 Task: Change curved connector line to solid.
Action: Mouse moved to (579, 337)
Screenshot: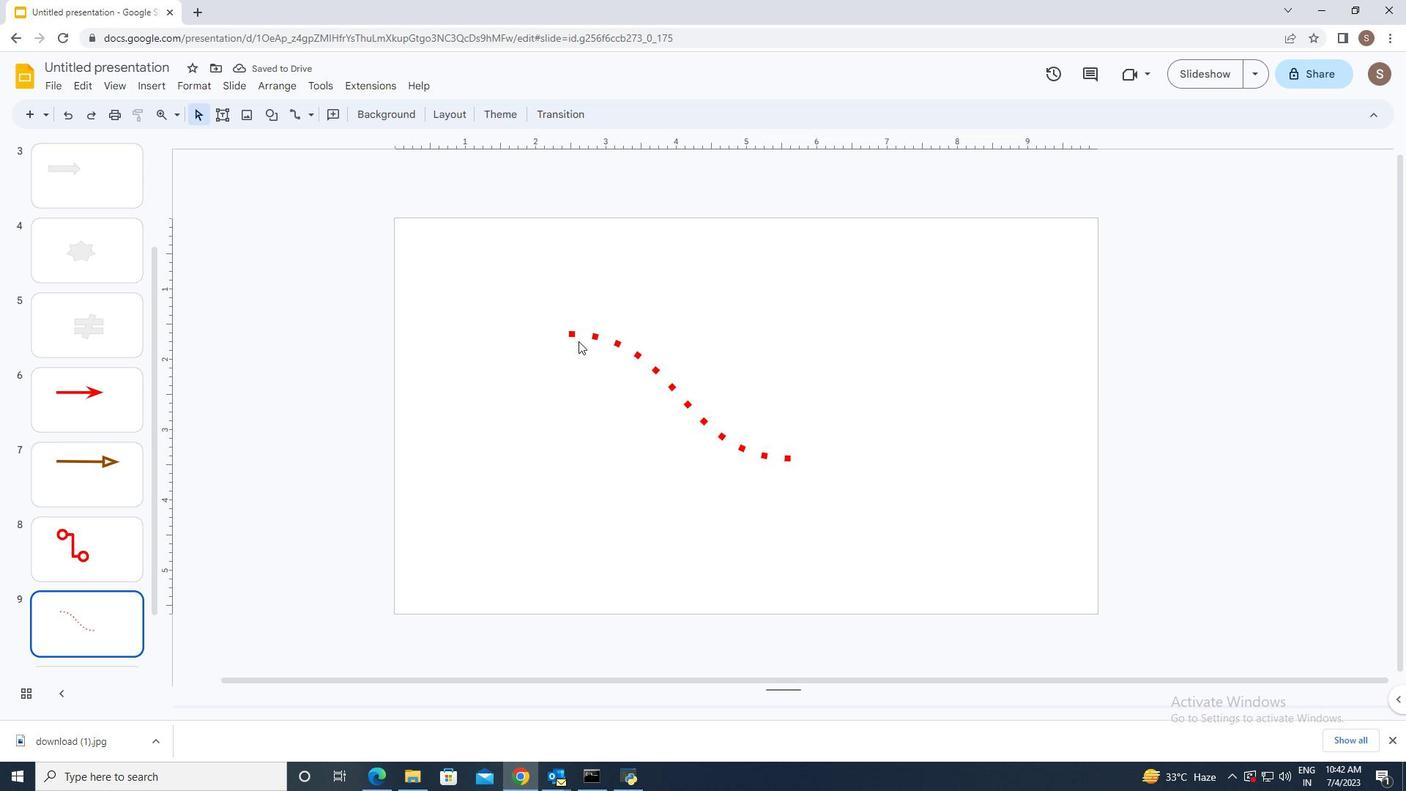 
Action: Mouse pressed left at (579, 337)
Screenshot: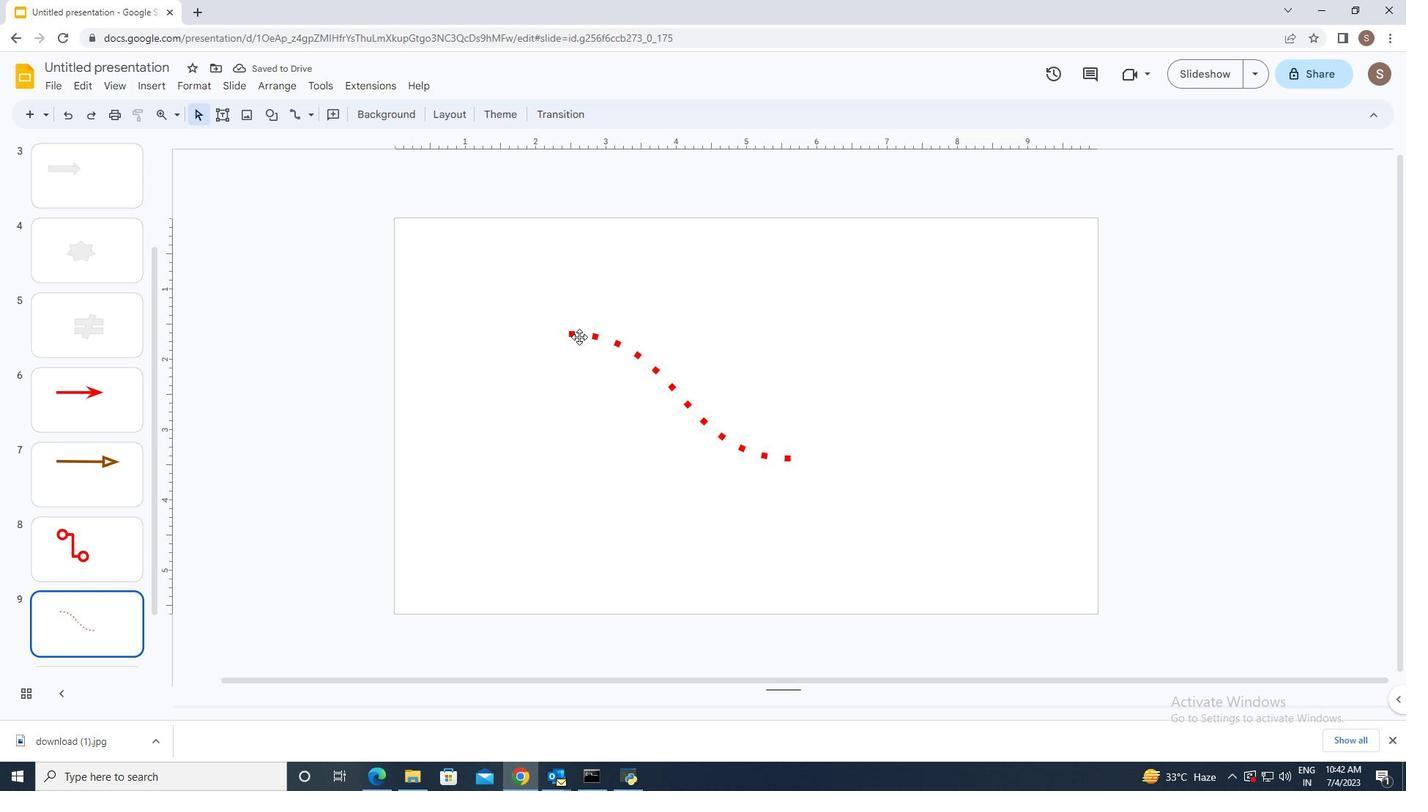 
Action: Mouse moved to (382, 114)
Screenshot: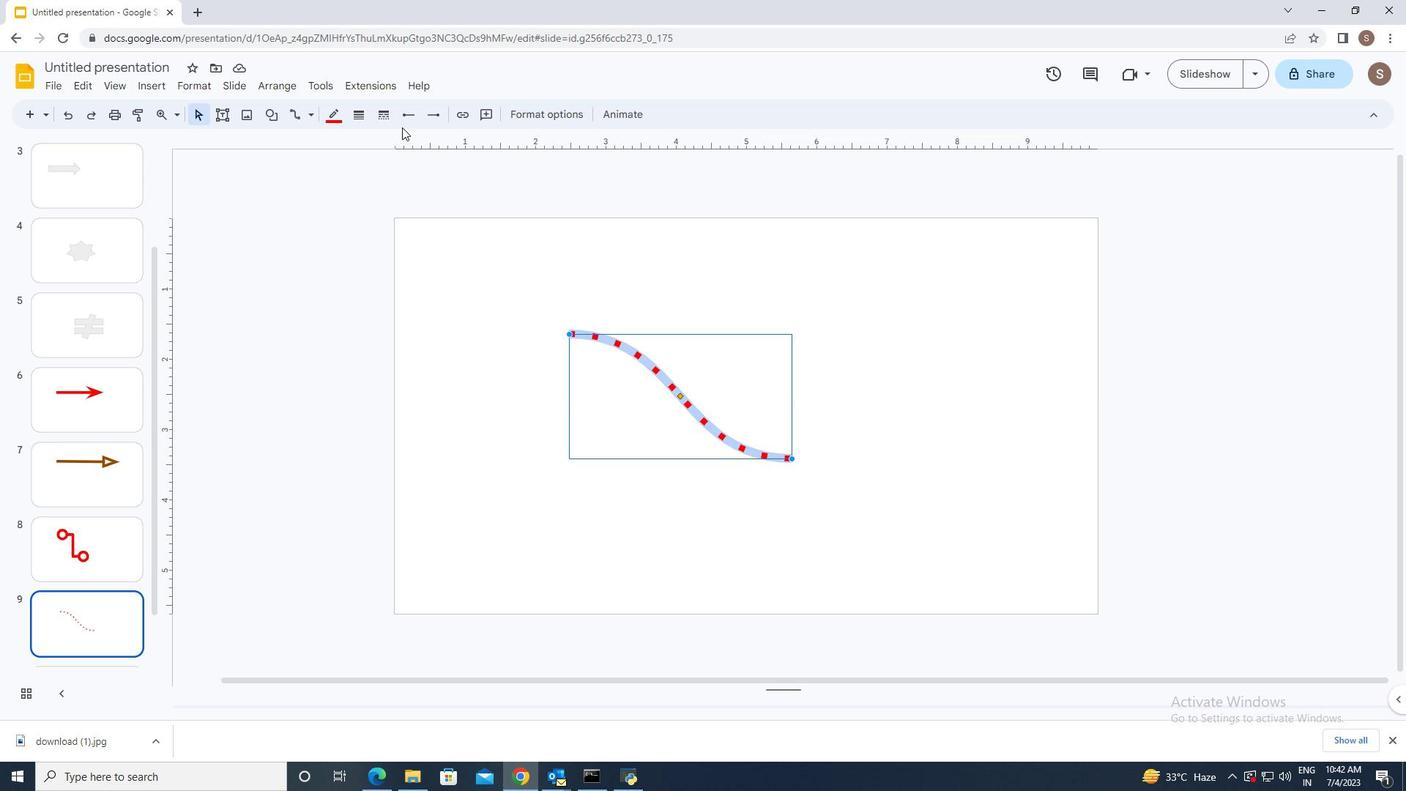 
Action: Mouse pressed left at (382, 114)
Screenshot: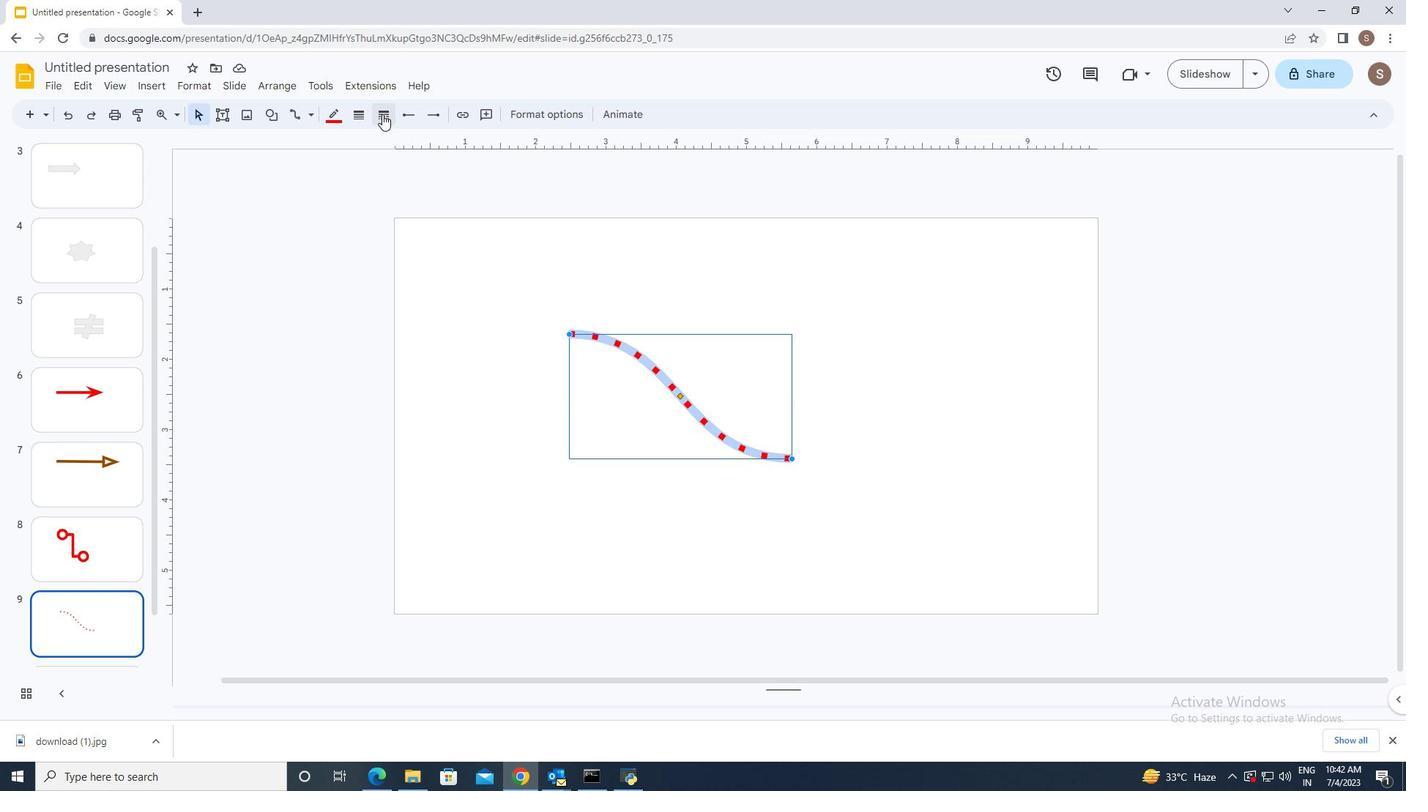 
Action: Mouse moved to (400, 137)
Screenshot: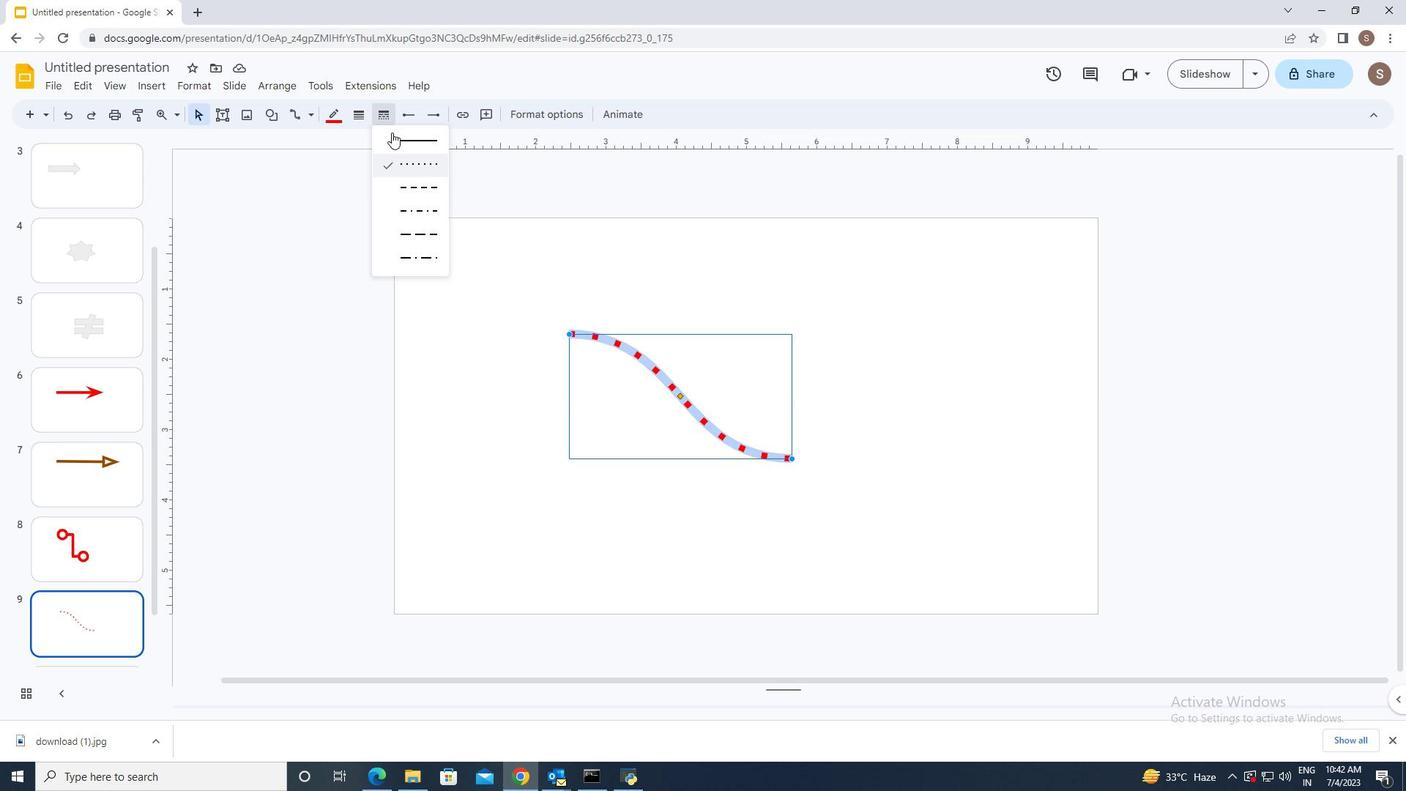 
Action: Mouse pressed left at (400, 137)
Screenshot: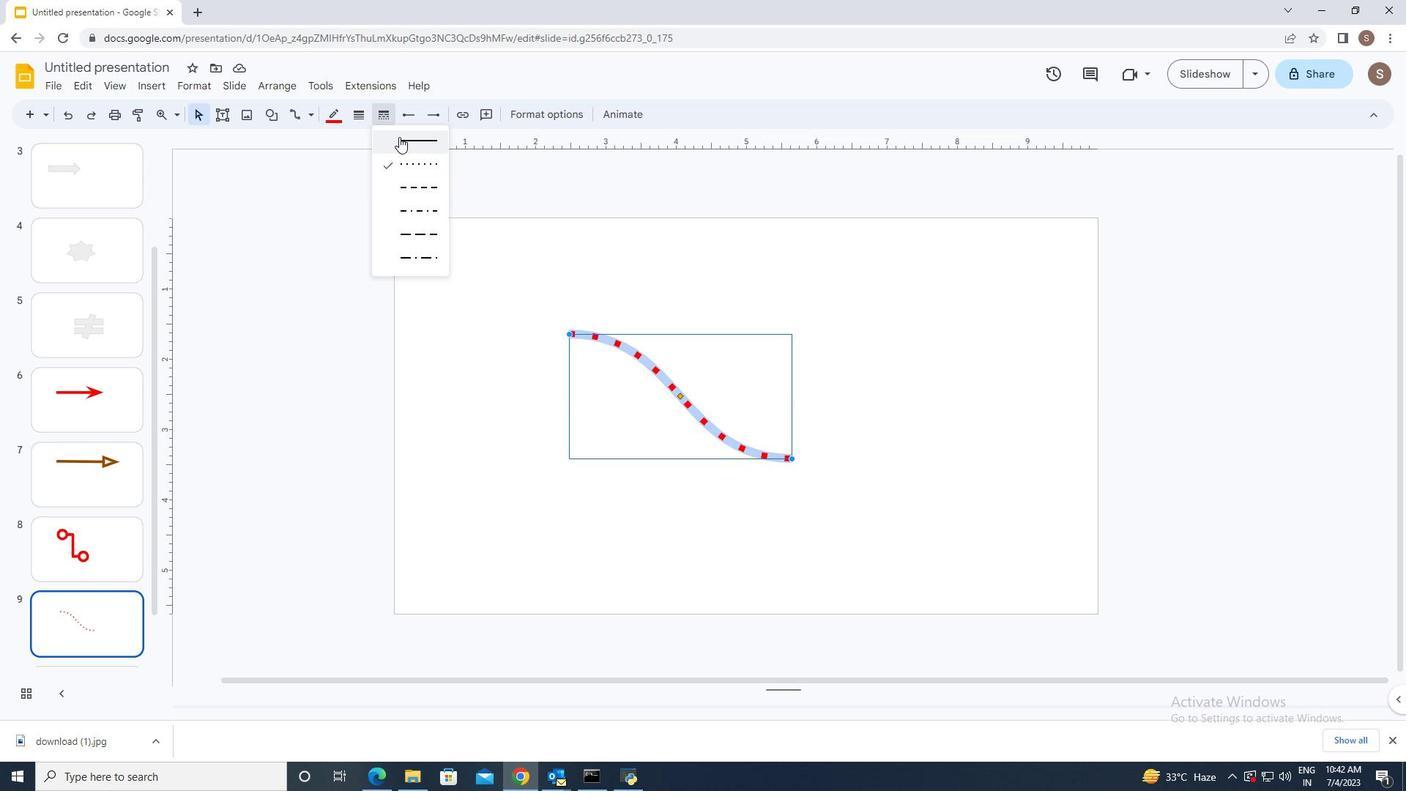 
Action: Mouse moved to (503, 435)
Screenshot: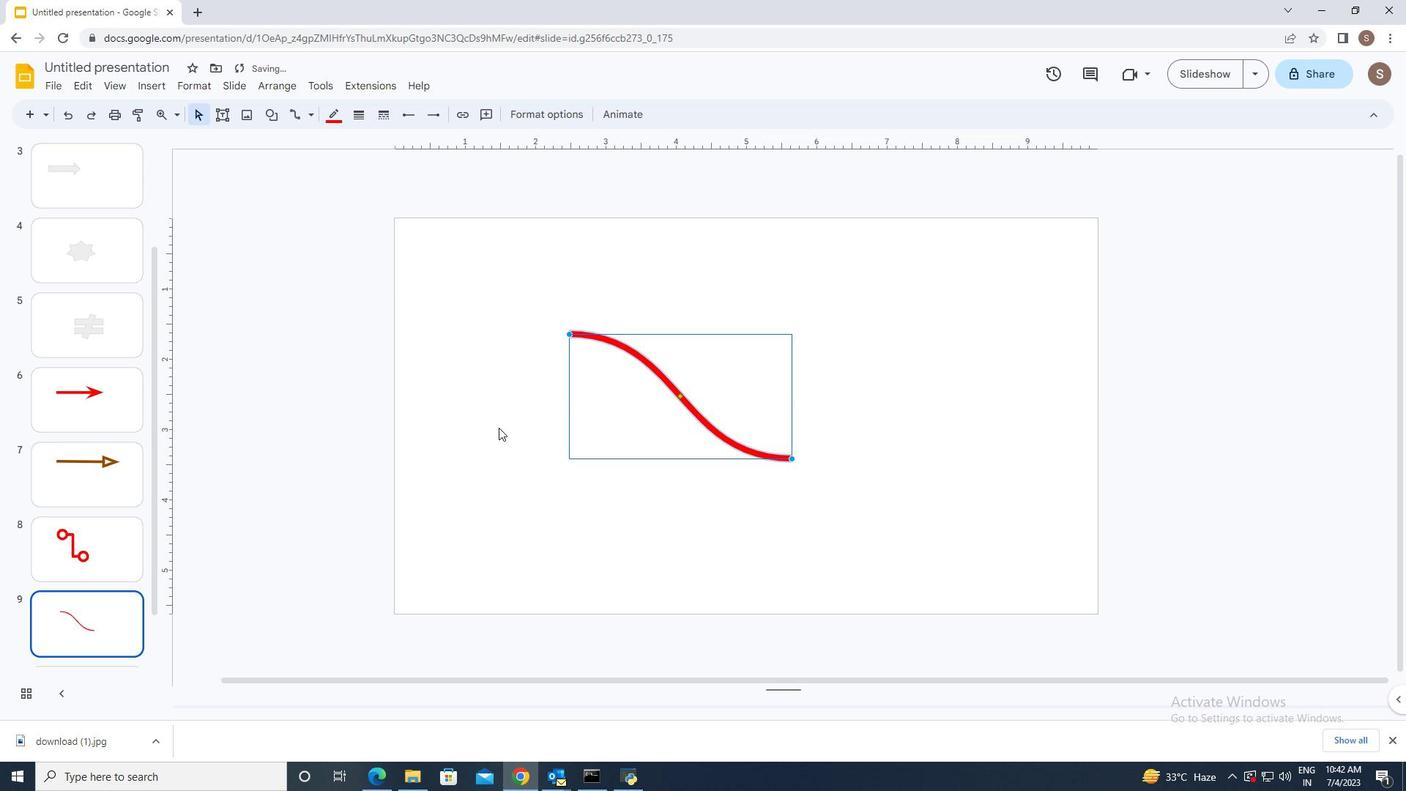 
Action: Mouse pressed left at (503, 435)
Screenshot: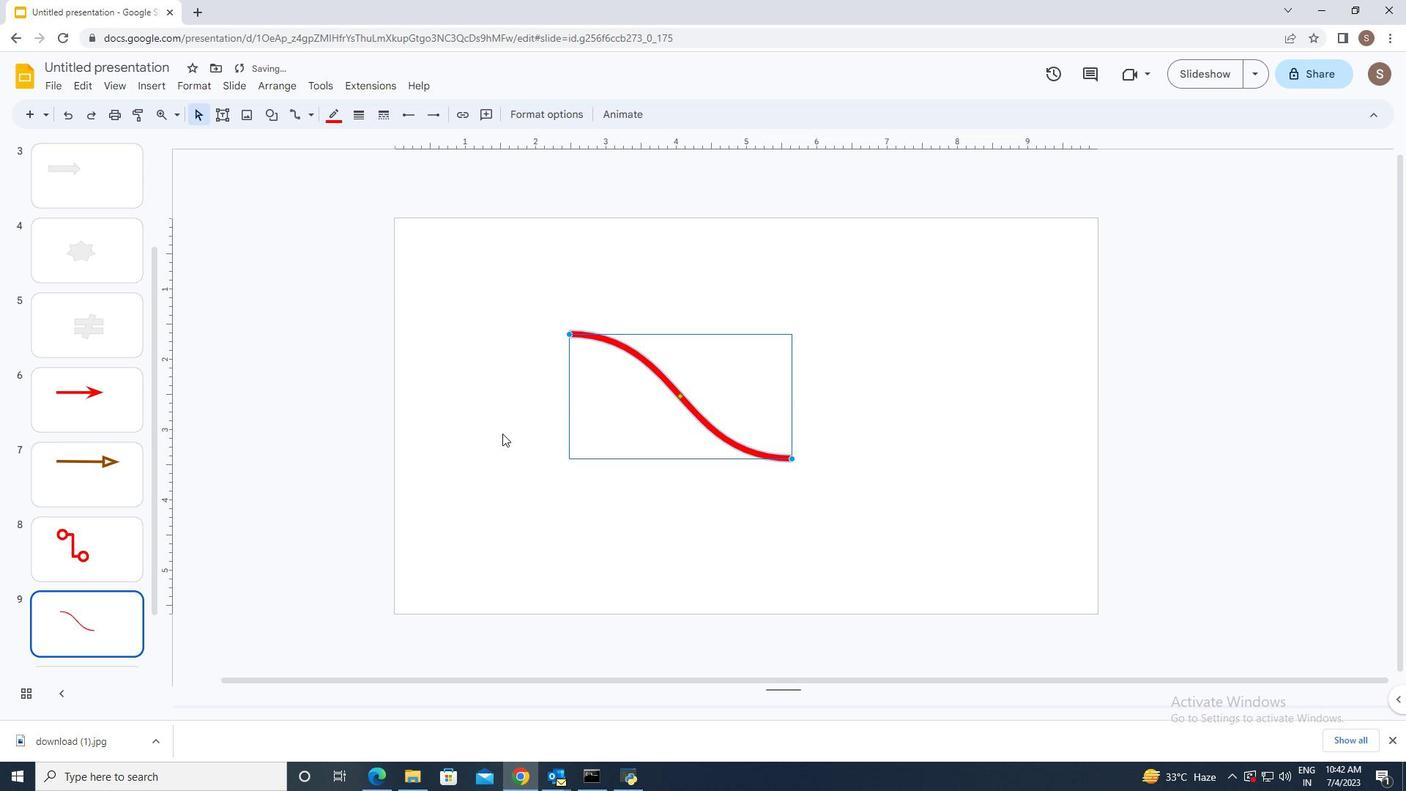 
